 Task: Identify the closest national park to Phoenix, Arizona, and Salt Lake City, Utah.
Action: Mouse moved to (113, 67)
Screenshot: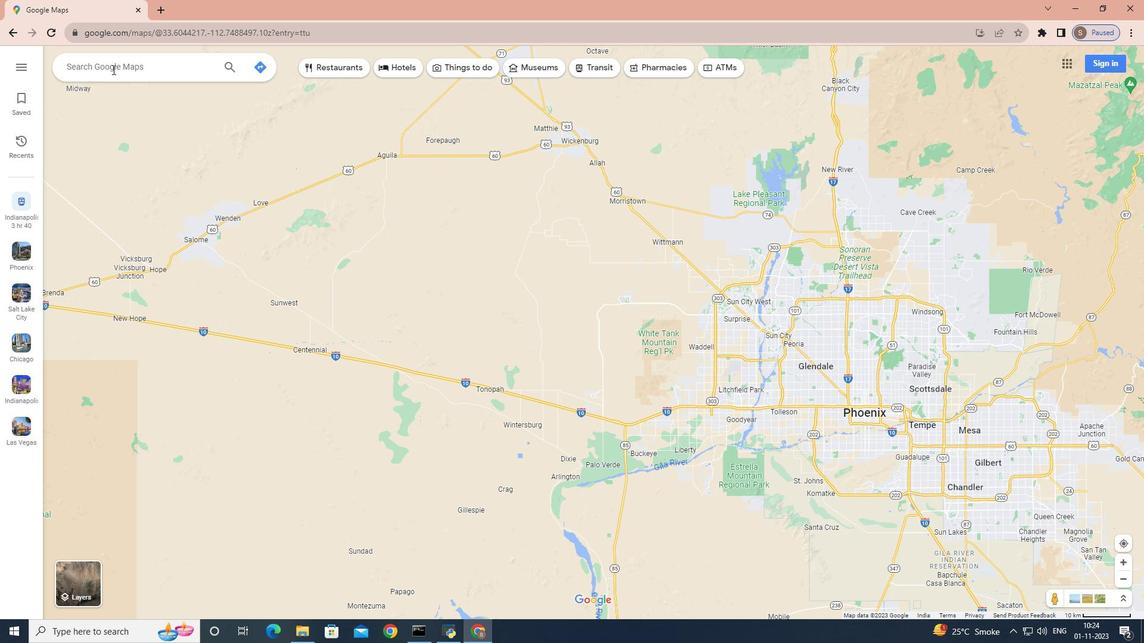 
Action: Mouse pressed left at (113, 67)
Screenshot: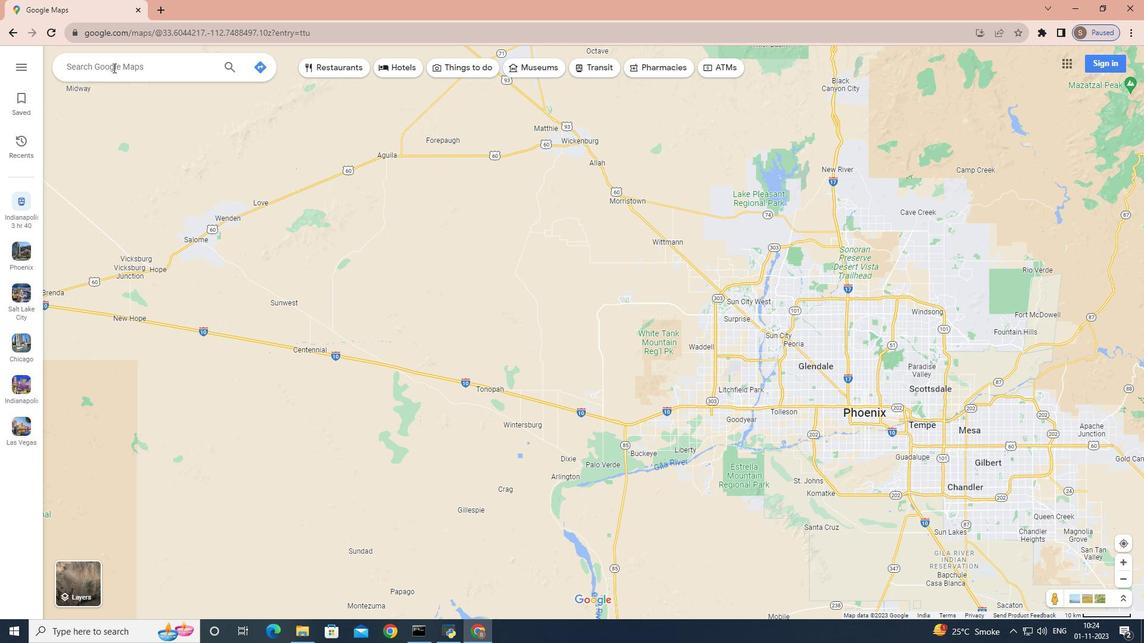 
Action: Key pressed <Key.shift_r>Phoenix,<Key.space><Key.shift>Arizona
Screenshot: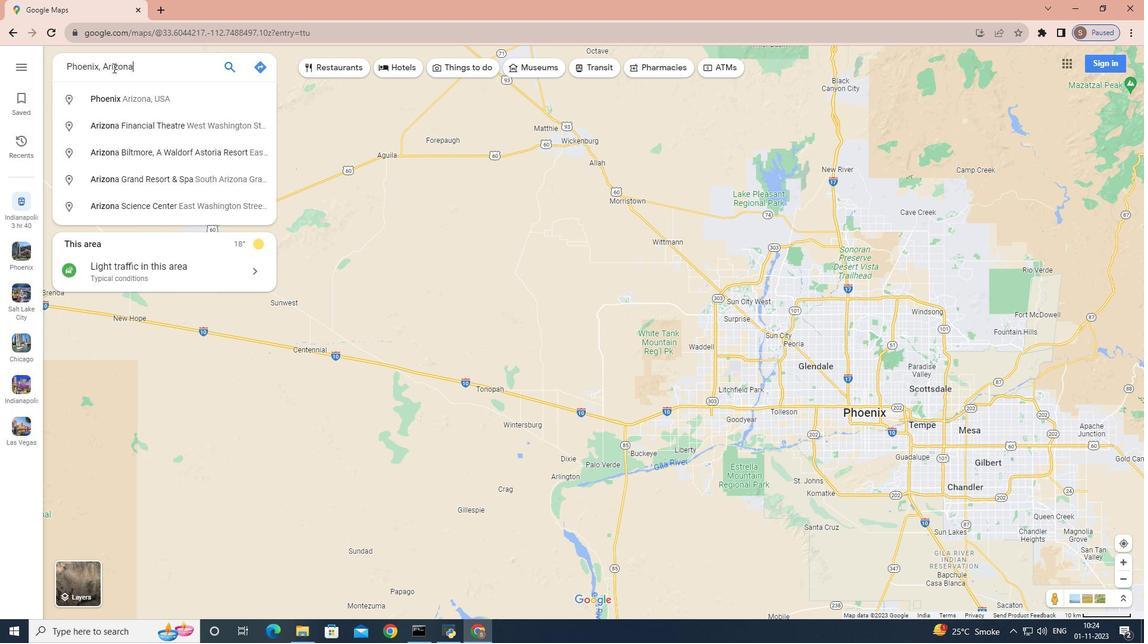 
Action: Mouse moved to (224, 62)
Screenshot: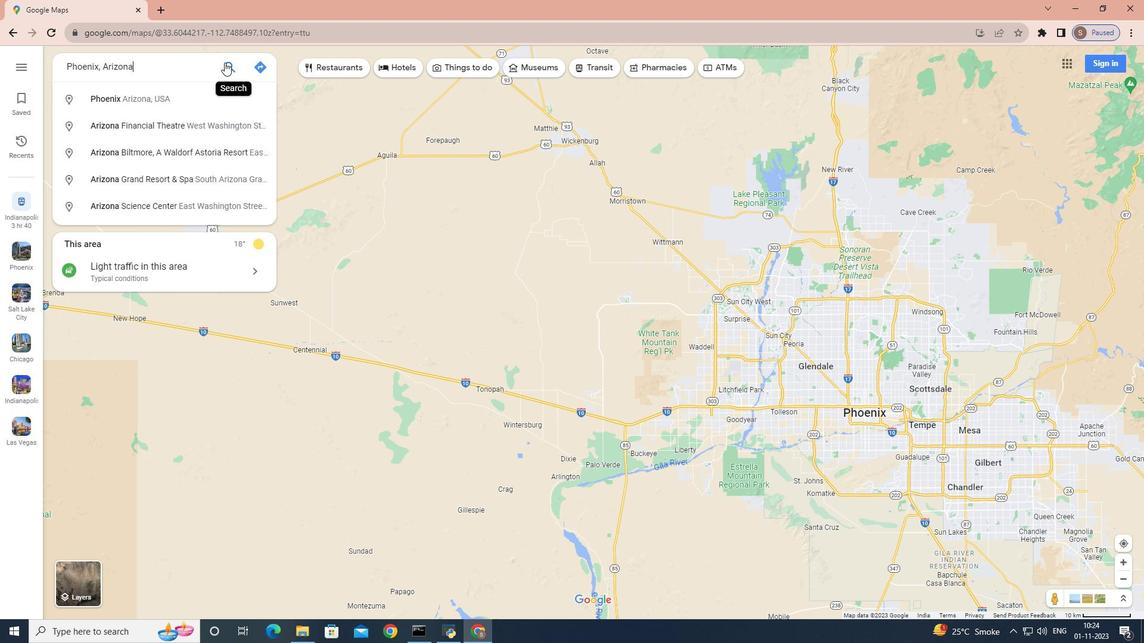 
Action: Mouse pressed left at (224, 62)
Screenshot: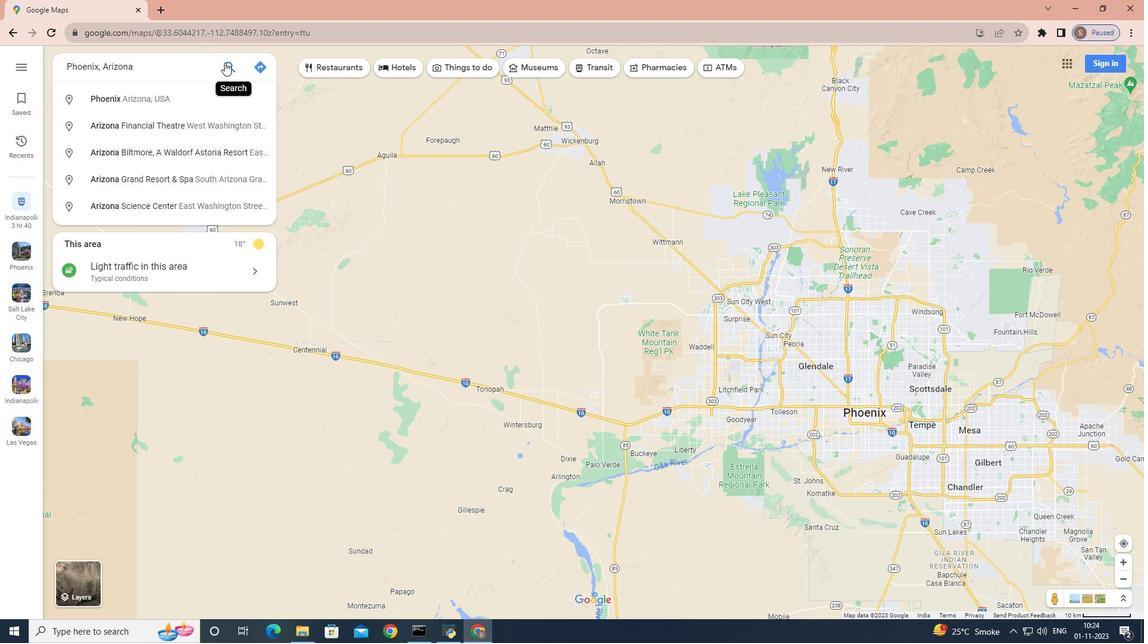 
Action: Mouse moved to (165, 272)
Screenshot: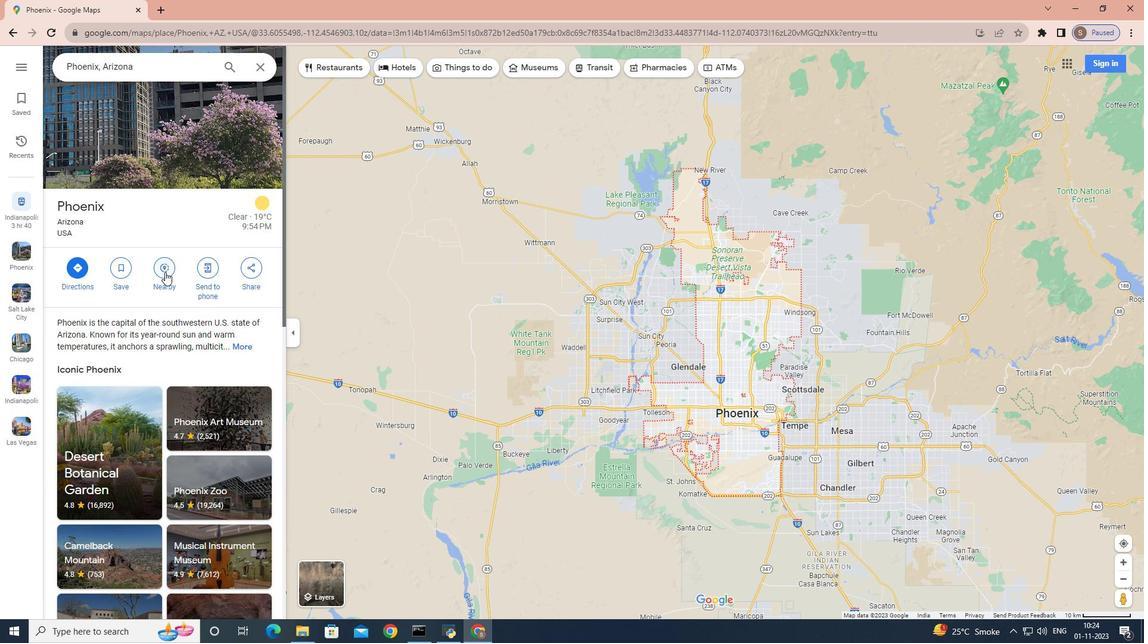 
Action: Mouse pressed left at (165, 272)
Screenshot: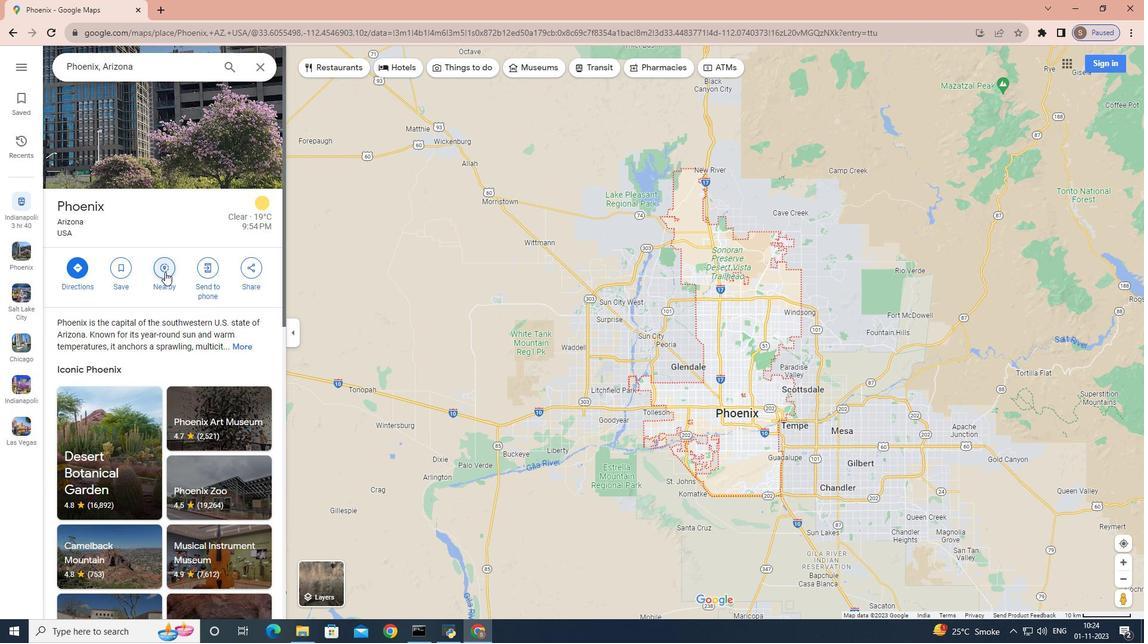 
Action: Key pressed closest<Key.space>national<Key.space>park<Key.enter>
Screenshot: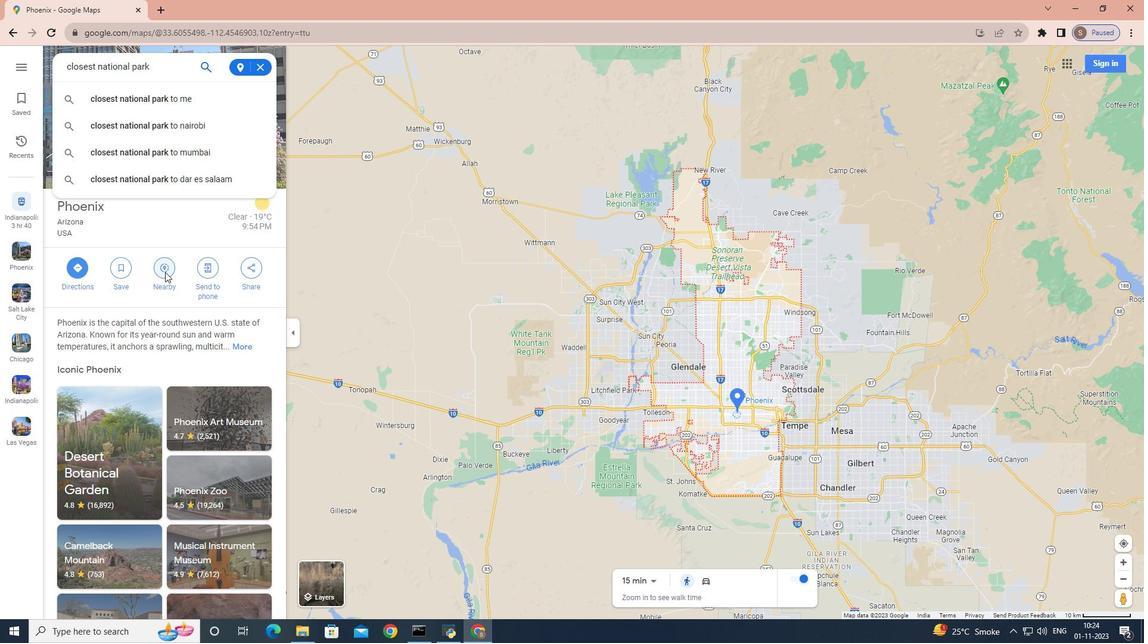 
Action: Mouse scrolled (165, 271) with delta (0, 0)
Screenshot: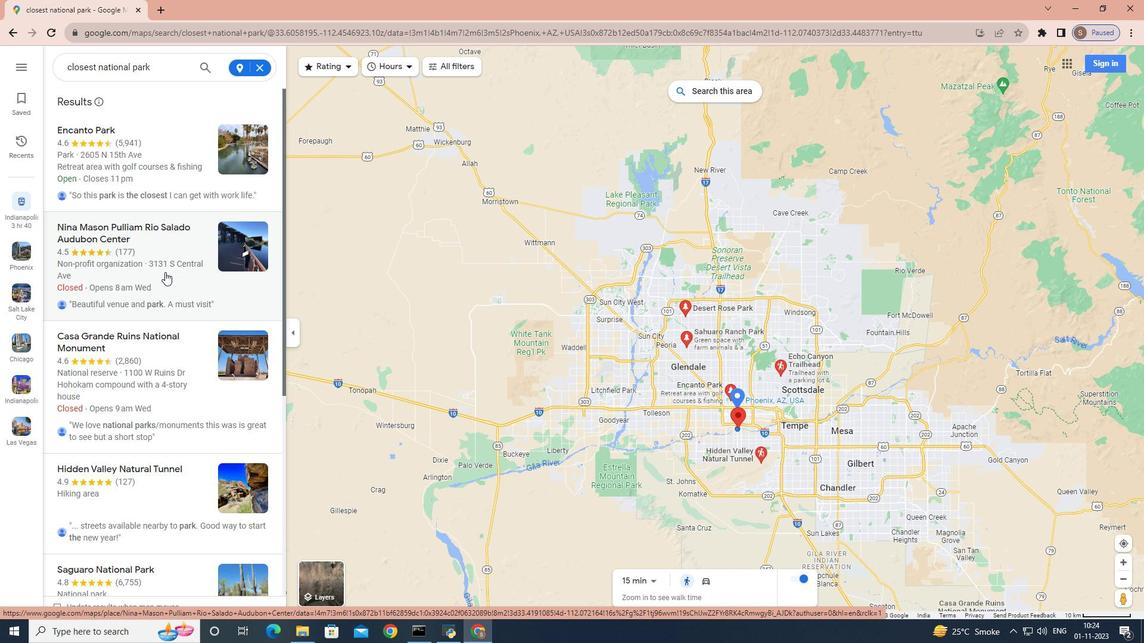 
Action: Mouse scrolled (165, 271) with delta (0, 0)
Screenshot: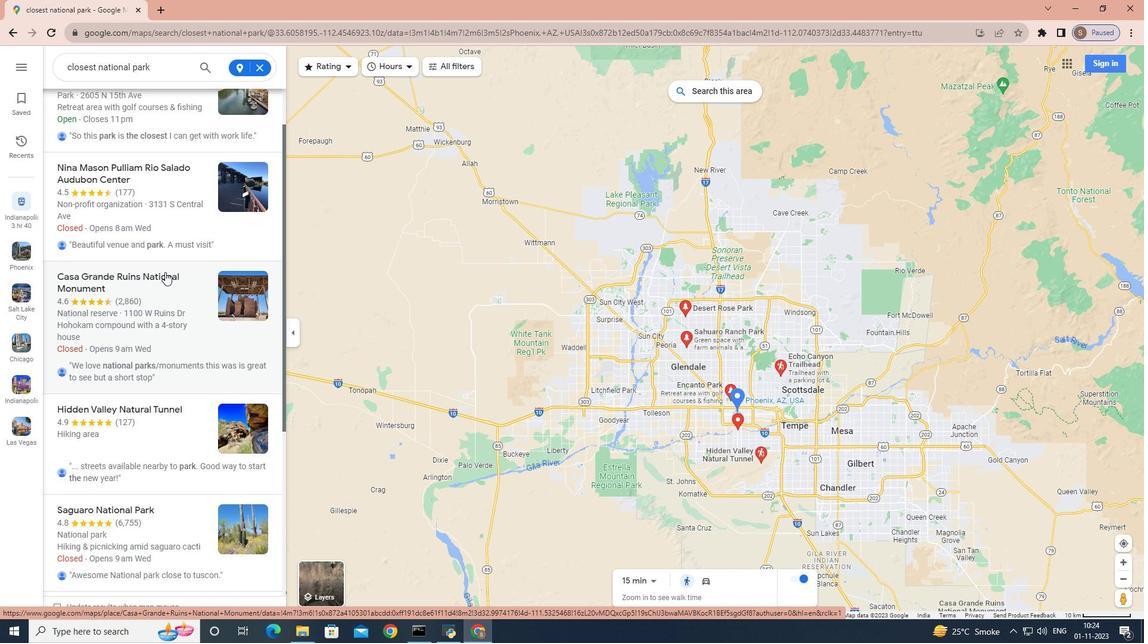 
Action: Mouse scrolled (165, 271) with delta (0, 0)
Screenshot: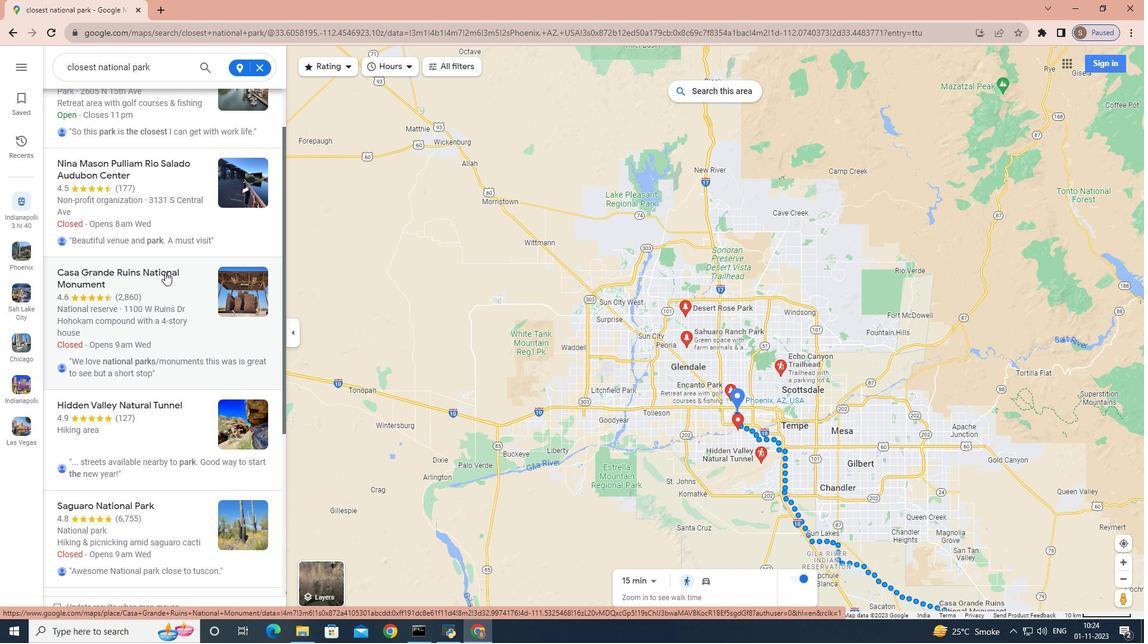 
Action: Mouse moved to (256, 67)
Screenshot: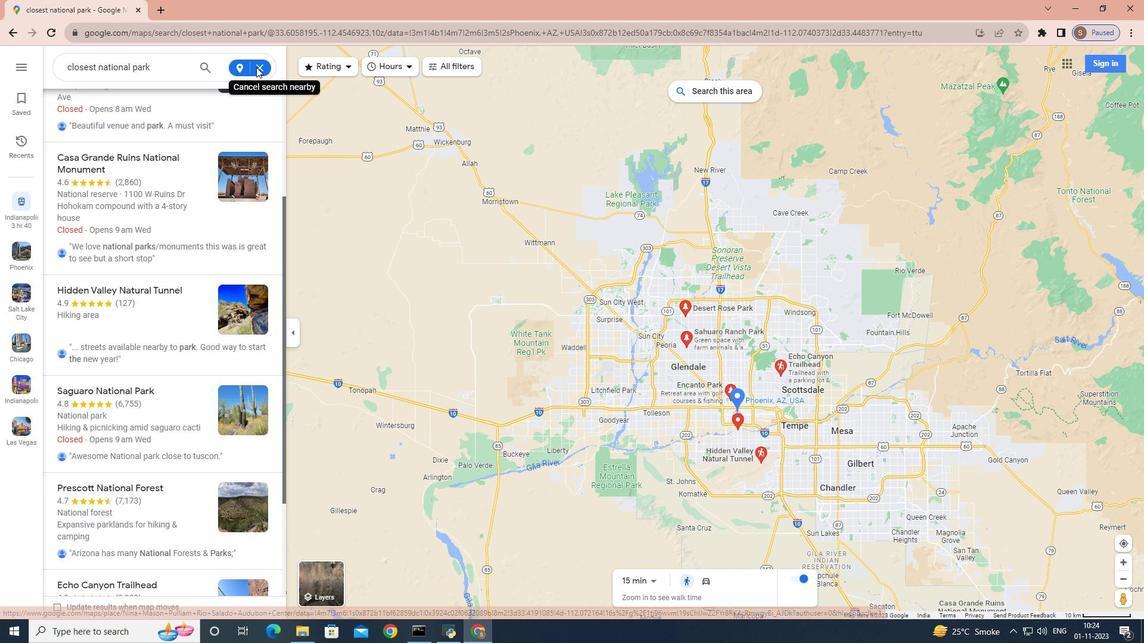 
Action: Mouse pressed left at (256, 67)
Screenshot: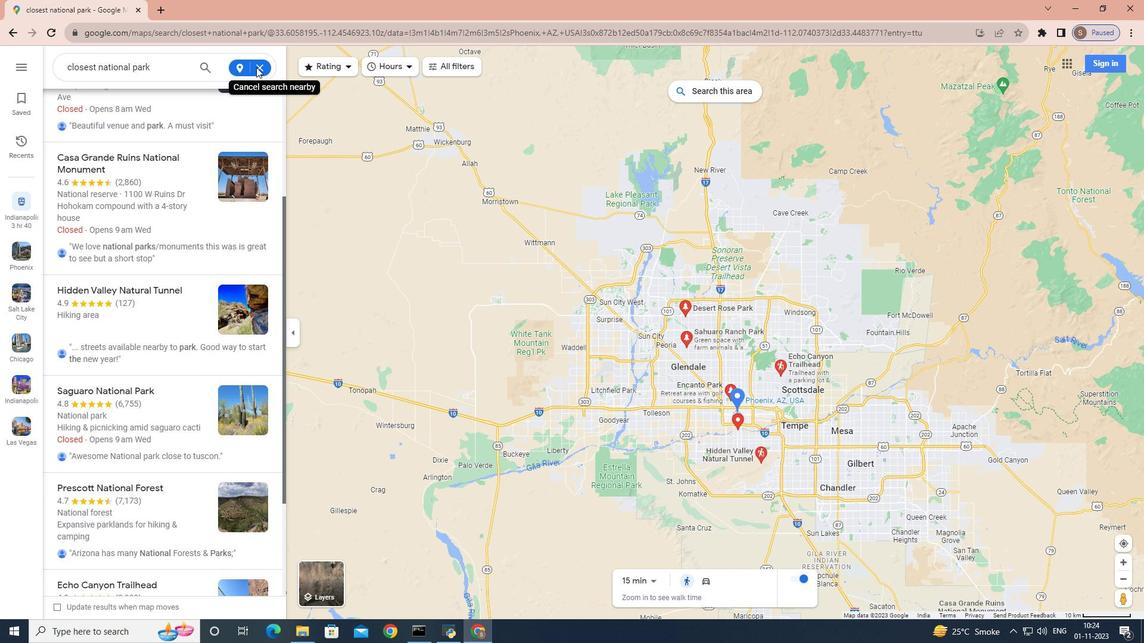 
Action: Mouse moved to (265, 63)
Screenshot: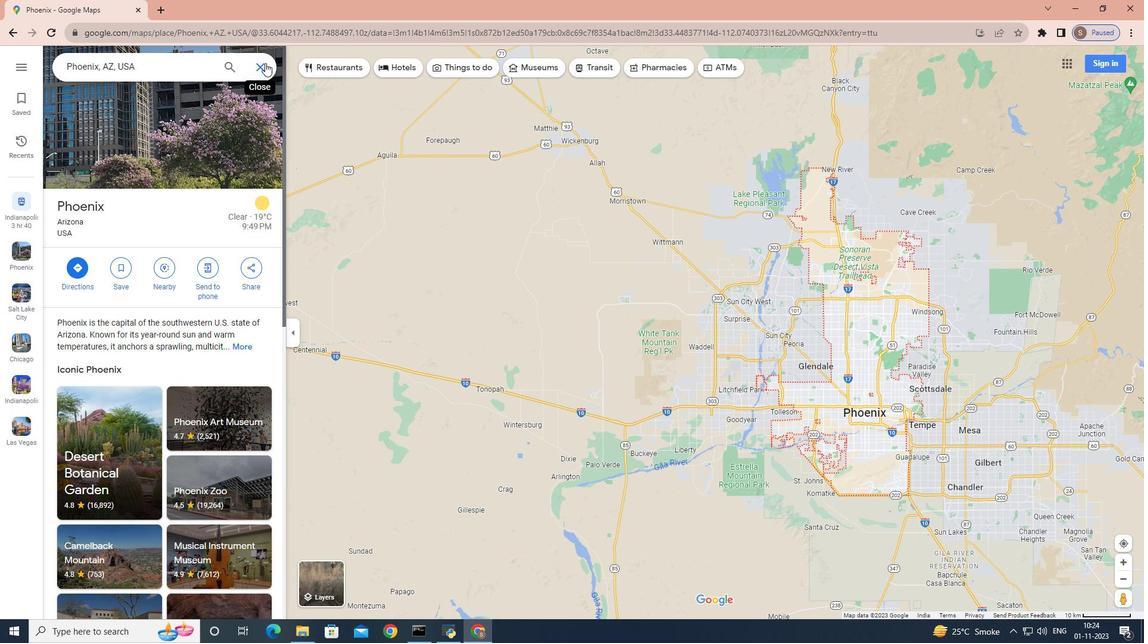 
Action: Mouse pressed left at (265, 63)
Screenshot: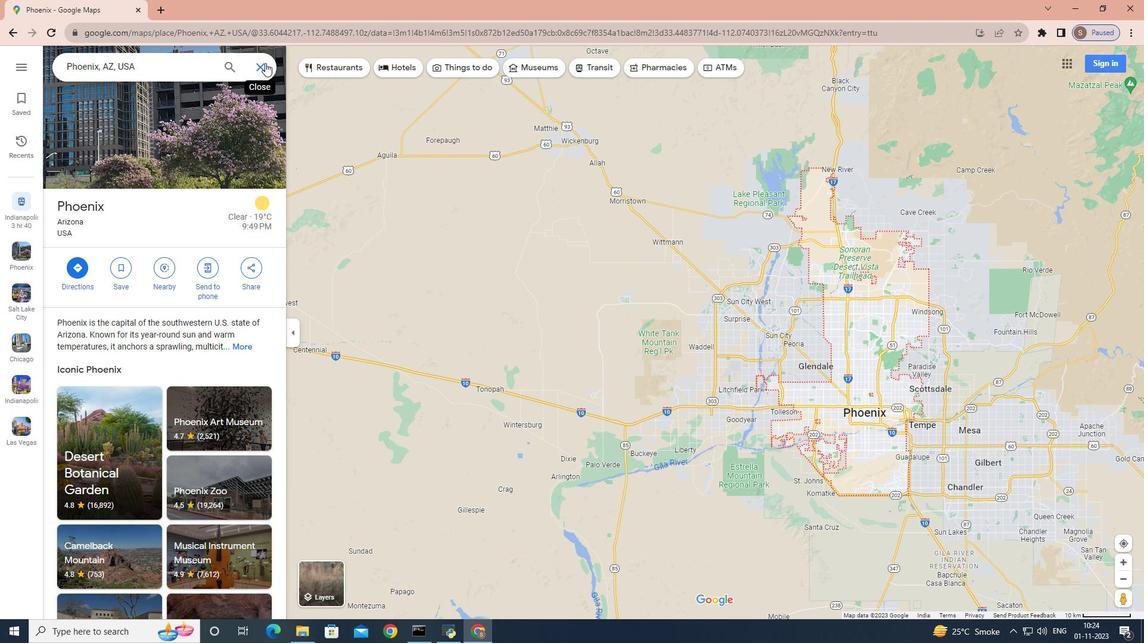 
Action: Mouse moved to (157, 70)
Screenshot: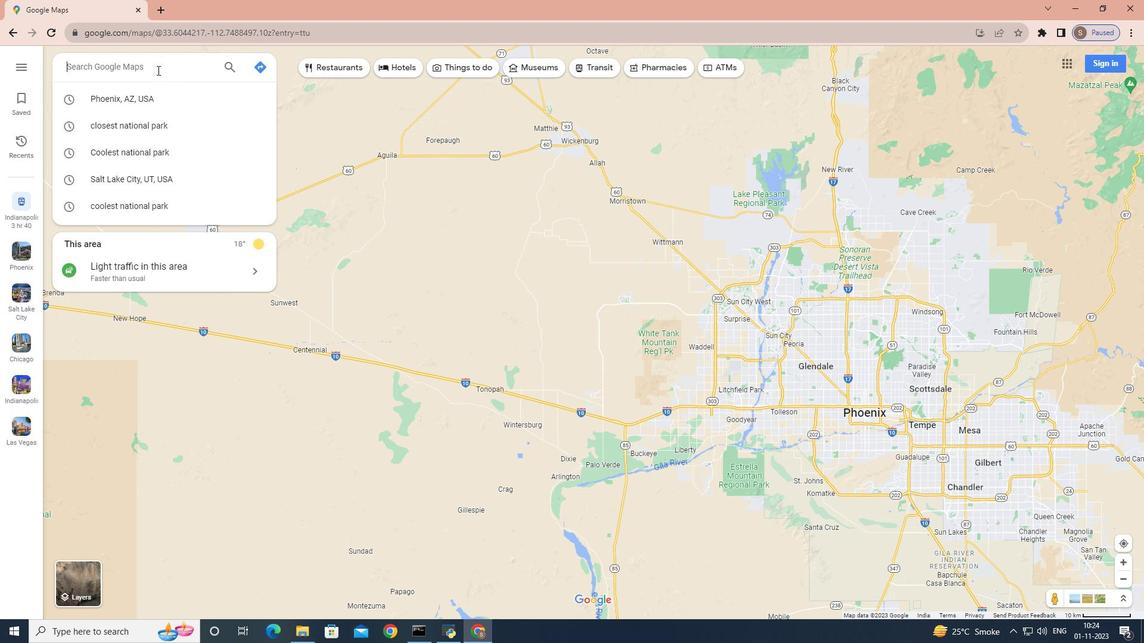 
Action: Key pressed <Key.shift>Salt<Key.space><Key.shift_r>Lake<Key.space><Key.shift>City,<Key.space><Key.shift_r><Key.shift_r><Key.shift_r><Key.shift_r><Key.shift_r><Key.shift_r><Key.shift_r><Key.shift_r>Utah<Key.enter>
Screenshot: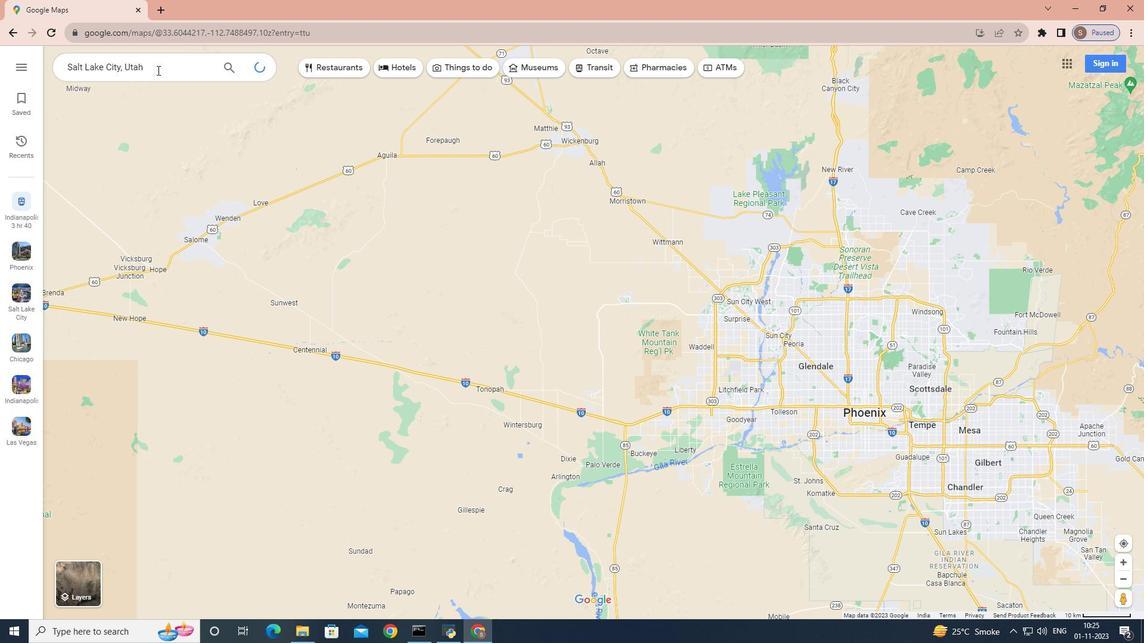 
Action: Mouse moved to (168, 261)
Screenshot: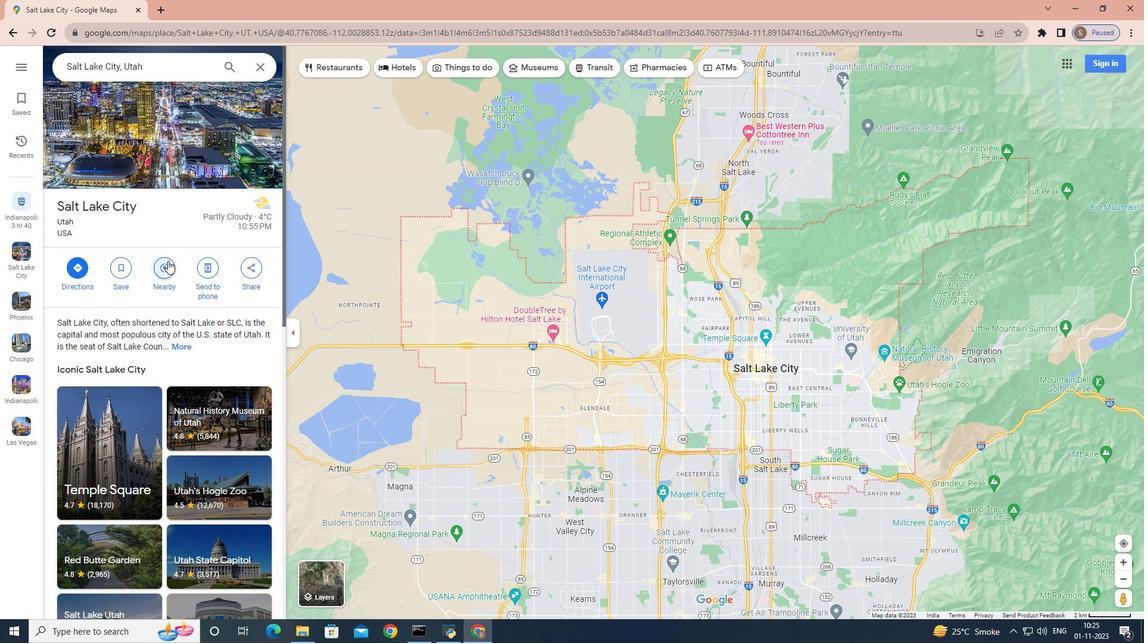 
Action: Mouse pressed left at (168, 261)
Screenshot: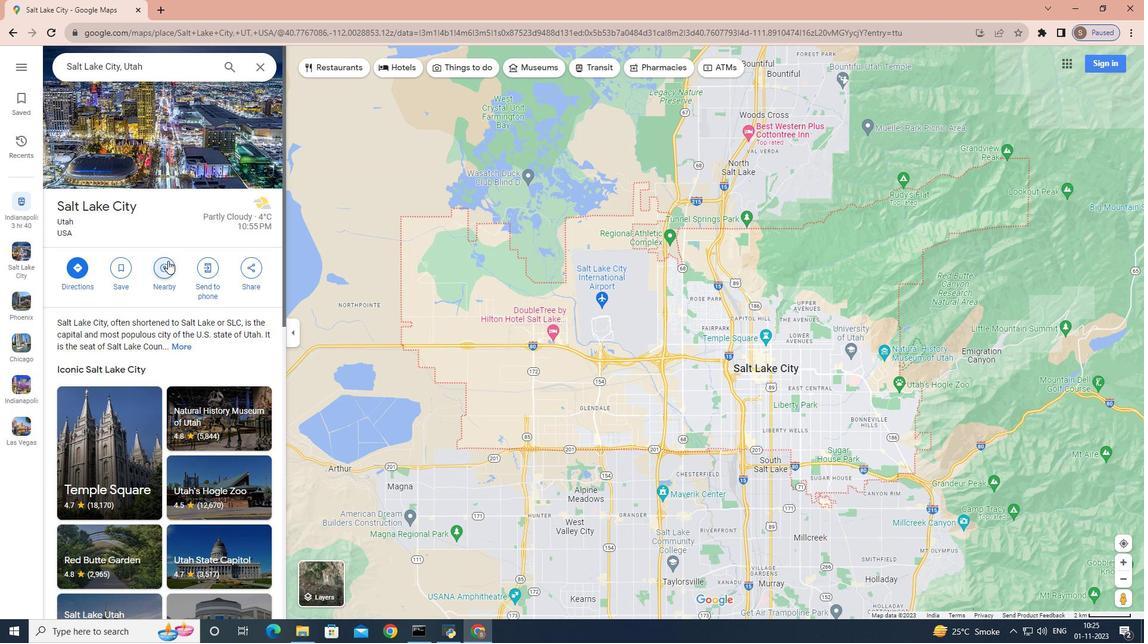 
Action: Mouse moved to (164, 254)
Screenshot: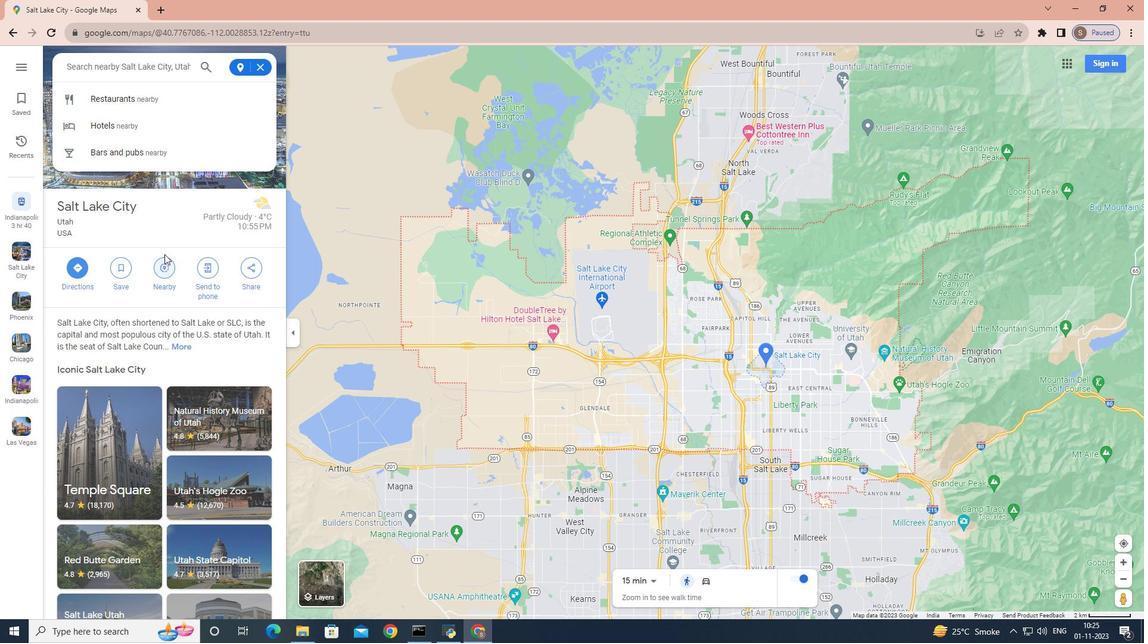 
Action: Key pressed closest<Key.space>national<Key.space>park
Screenshot: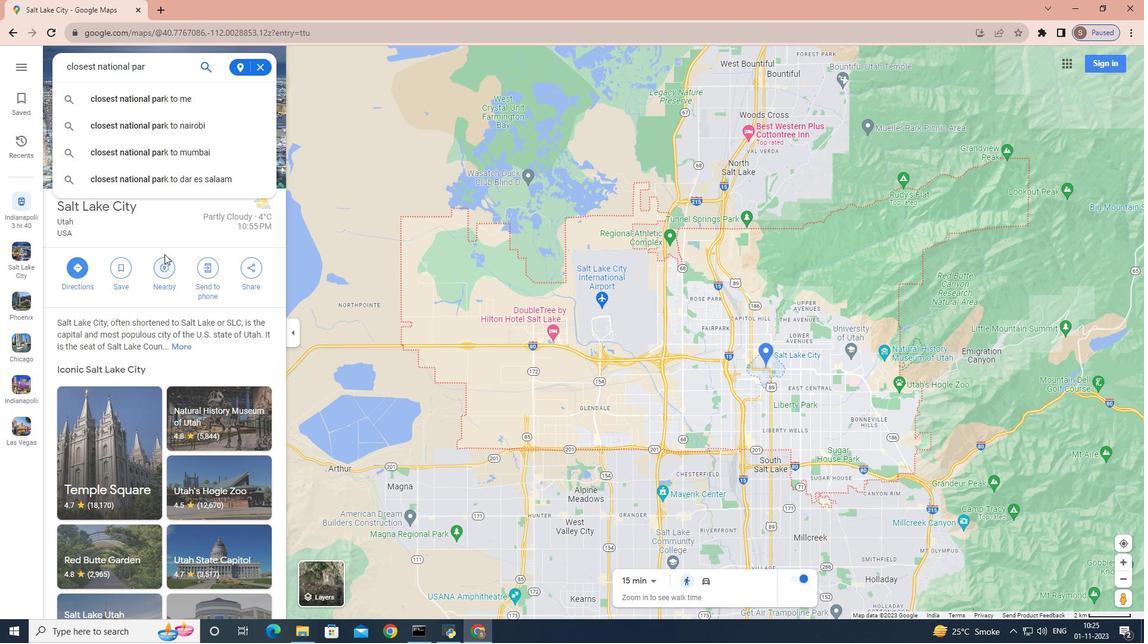 
Action: Mouse moved to (163, 254)
Screenshot: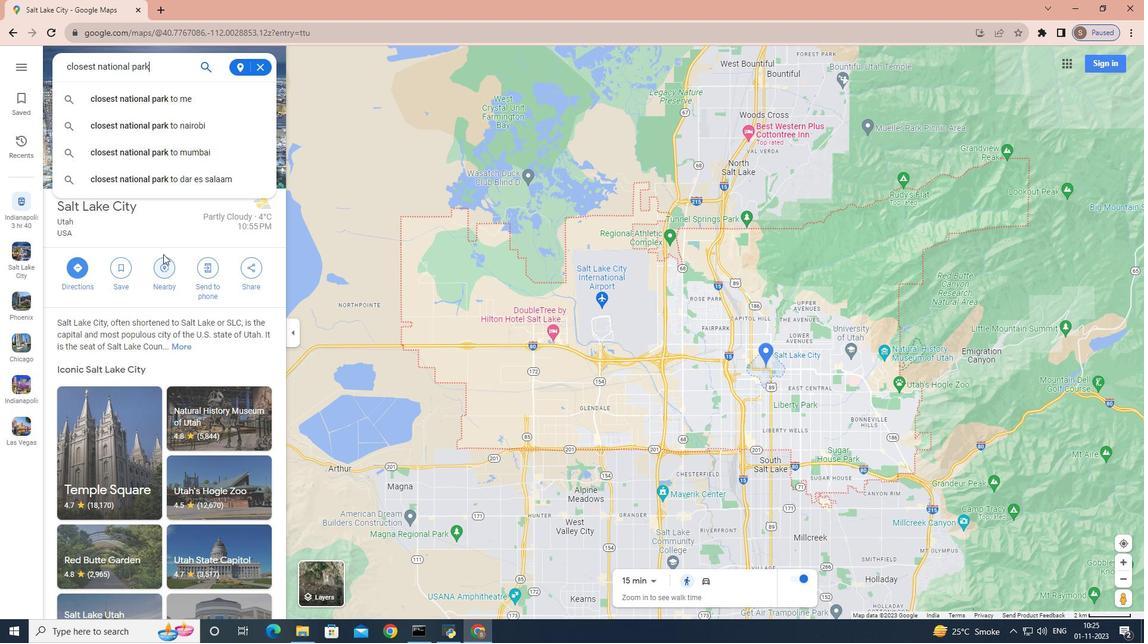 
Action: Key pressed <Key.enter>
Screenshot: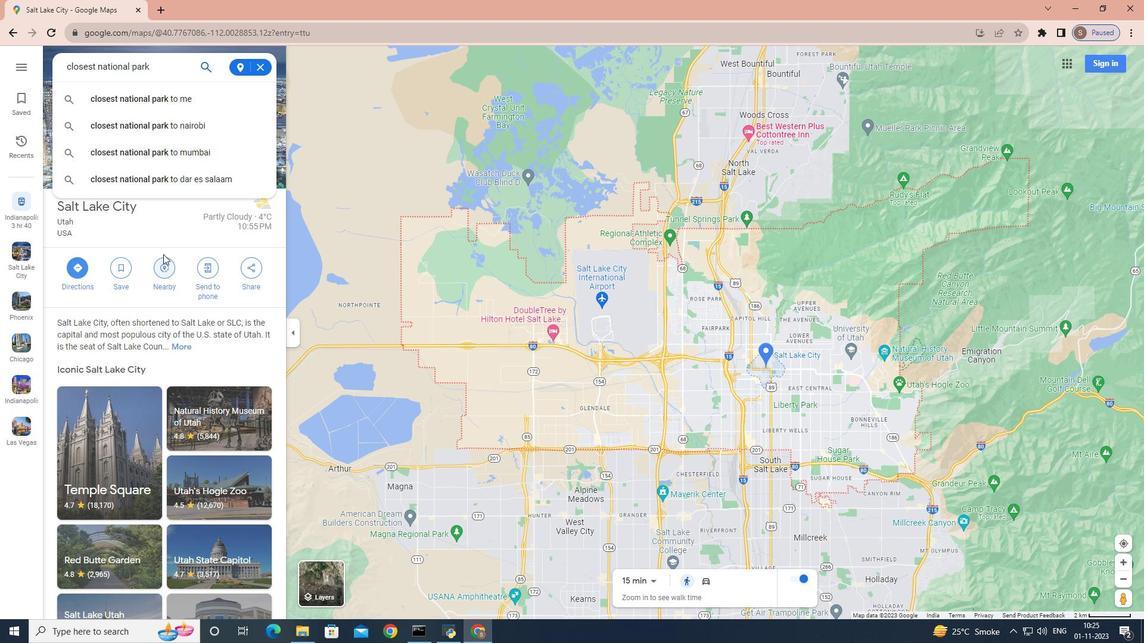 
Action: Mouse scrolled (163, 253) with delta (0, 0)
Screenshot: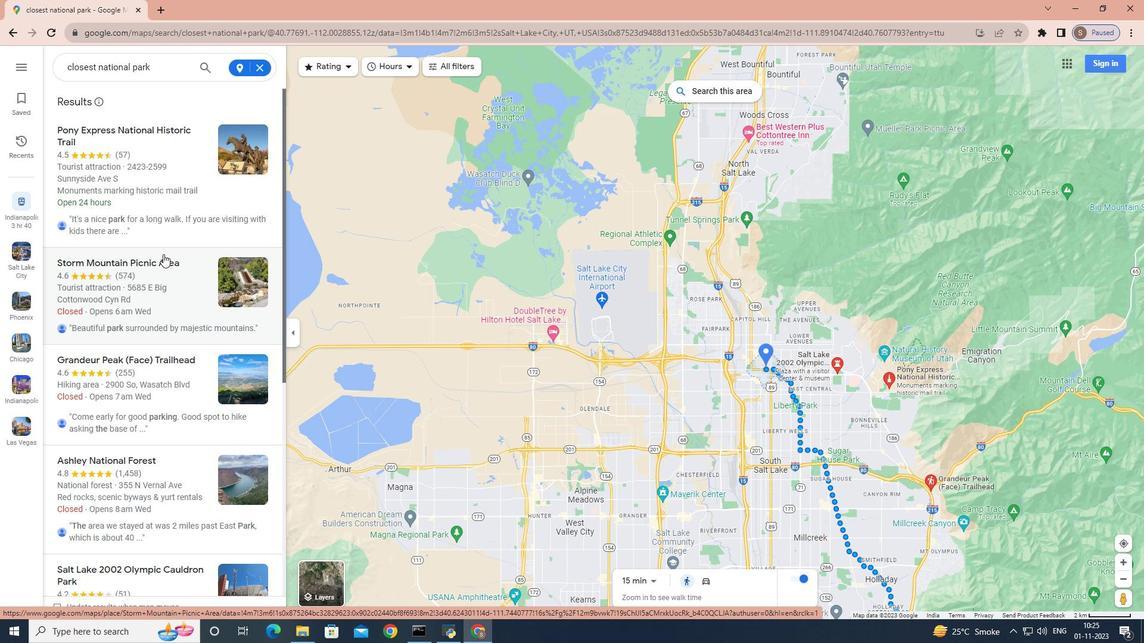 
Action: Mouse scrolled (163, 253) with delta (0, 0)
Screenshot: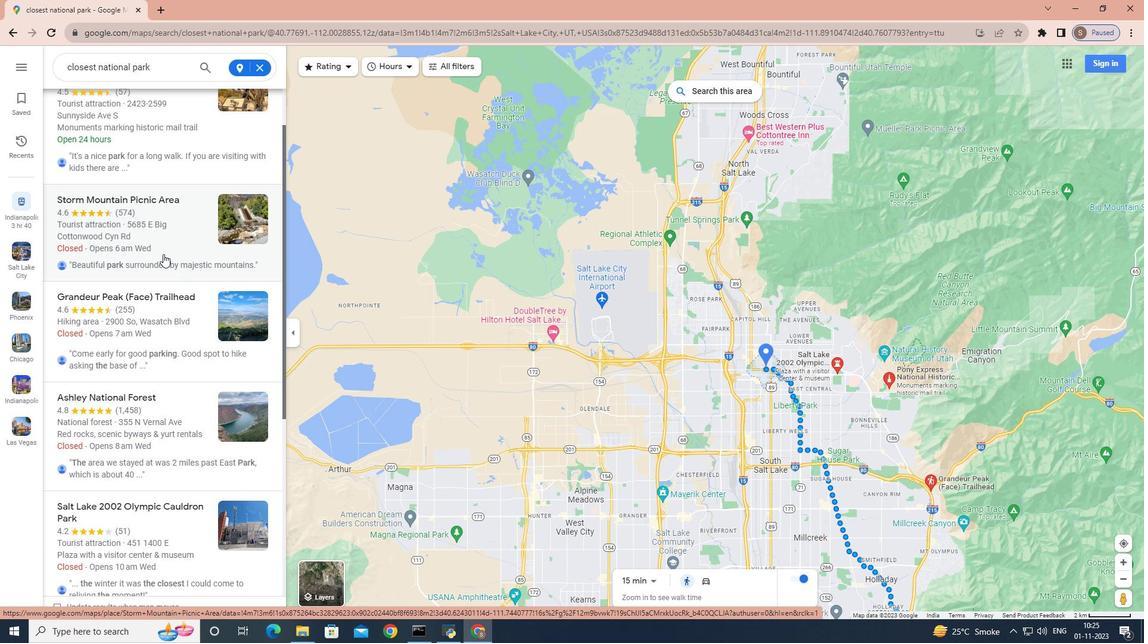 
Action: Mouse scrolled (163, 253) with delta (0, 0)
Screenshot: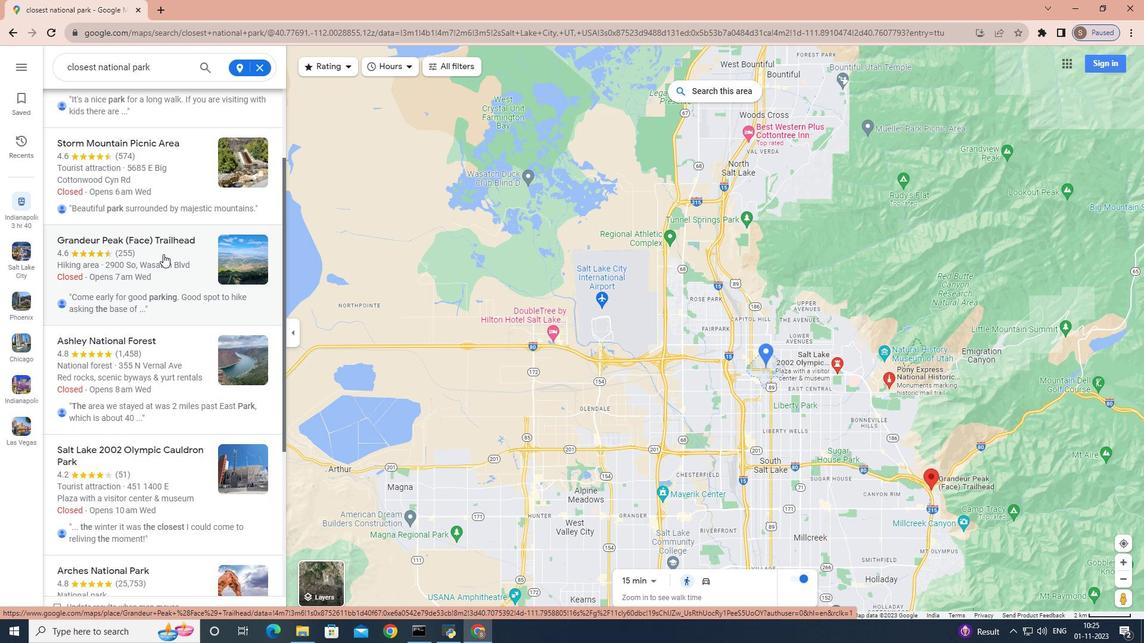 
Action: Mouse scrolled (163, 253) with delta (0, 0)
Screenshot: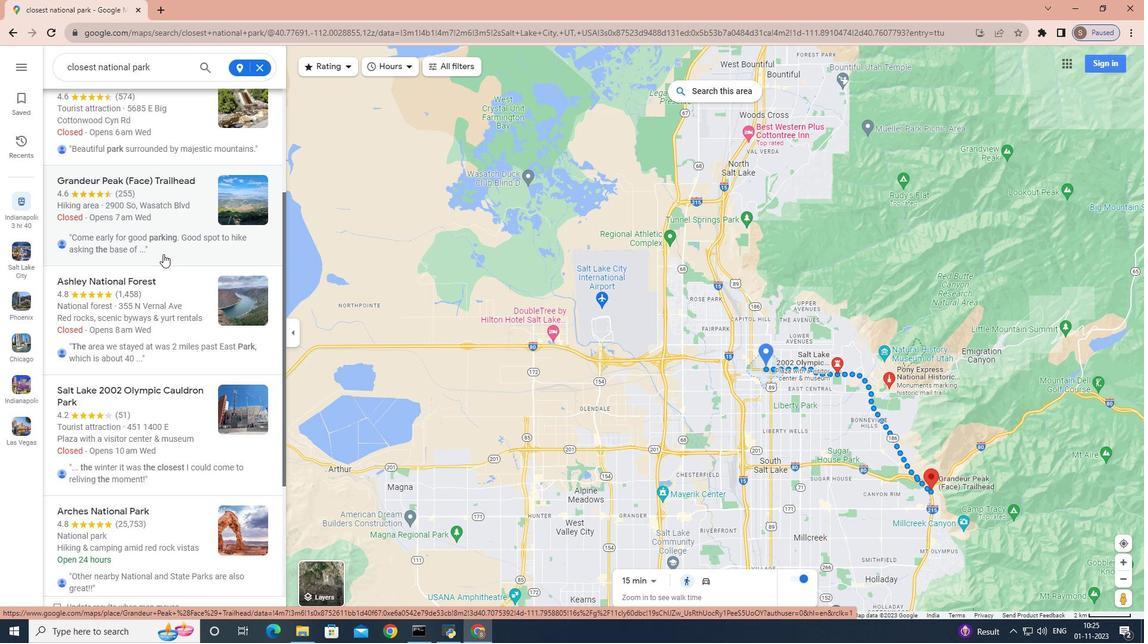 
